Task: Add Sprouts Organic Extra Firm Tofu to the cart.
Action: Mouse moved to (13, 56)
Screenshot: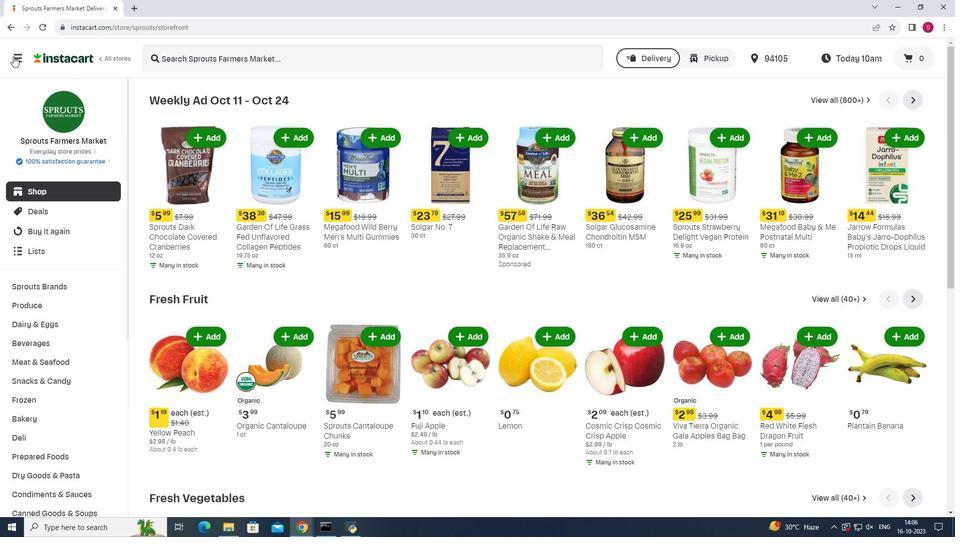 
Action: Mouse pressed left at (13, 56)
Screenshot: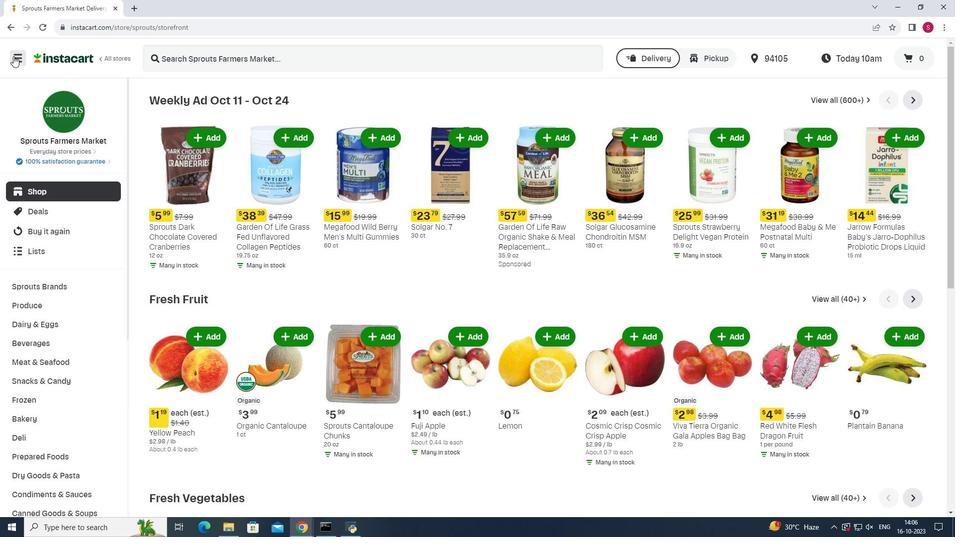 
Action: Mouse moved to (53, 265)
Screenshot: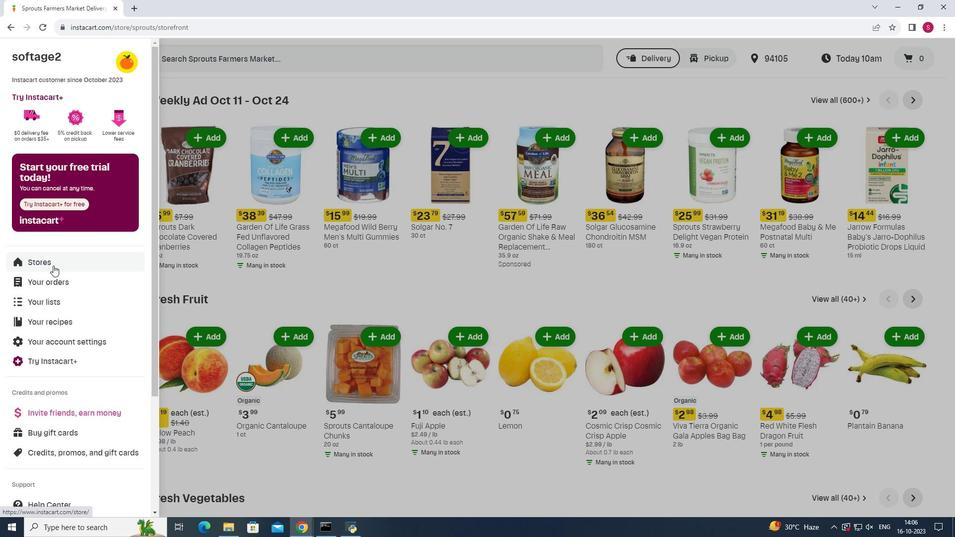 
Action: Mouse pressed left at (53, 265)
Screenshot: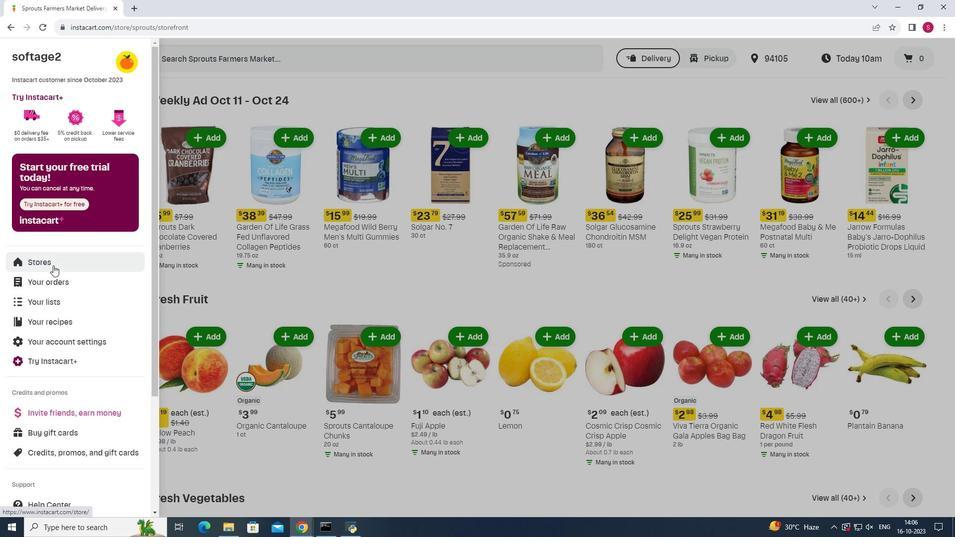 
Action: Mouse moved to (226, 91)
Screenshot: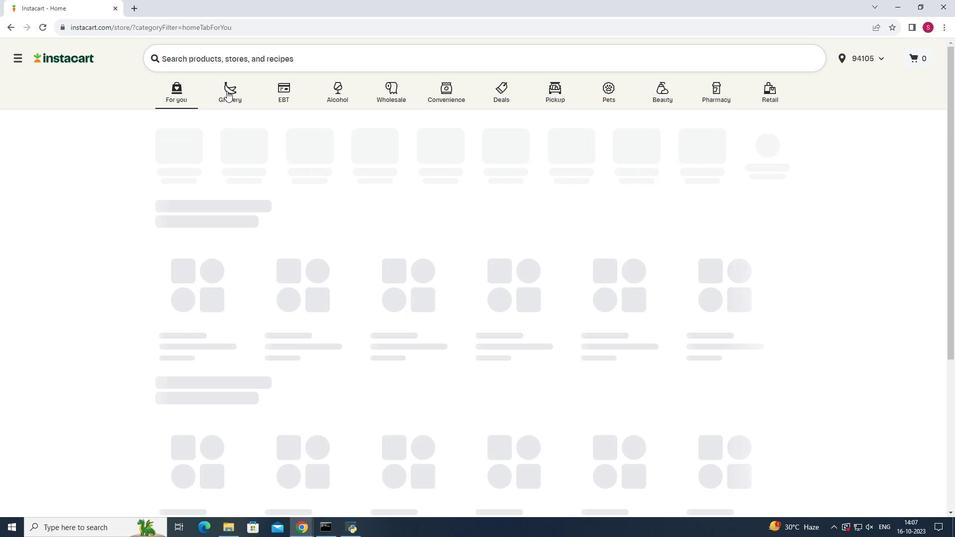 
Action: Mouse pressed left at (226, 91)
Screenshot: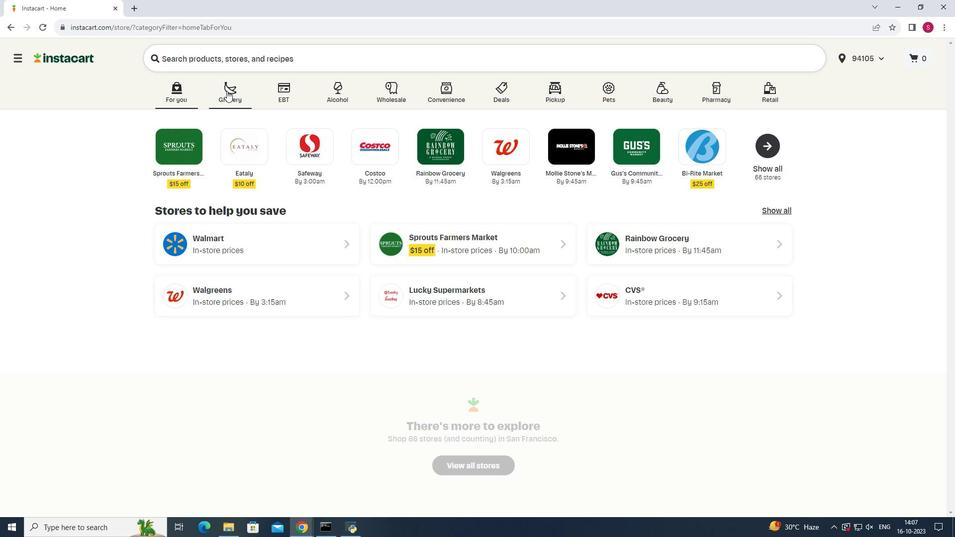 
Action: Mouse moved to (664, 141)
Screenshot: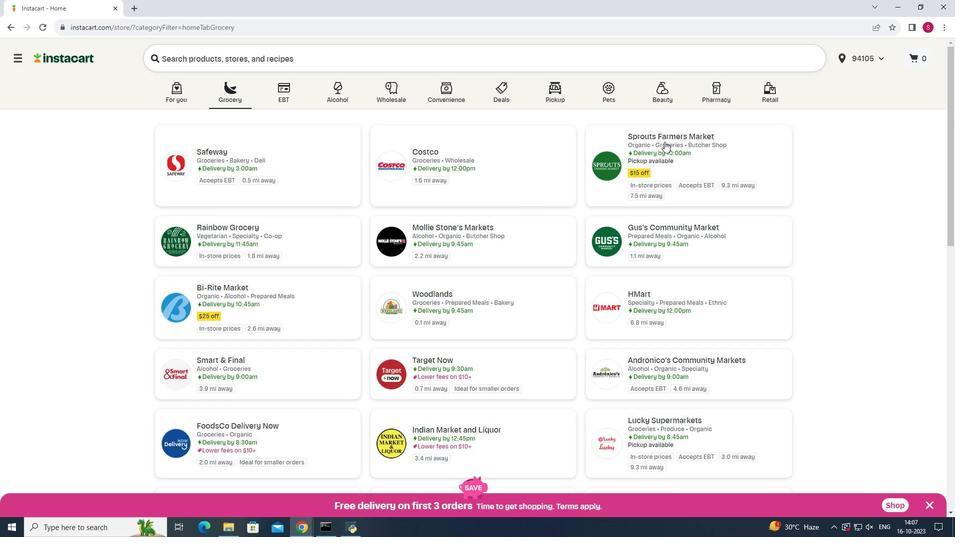 
Action: Mouse pressed left at (664, 141)
Screenshot: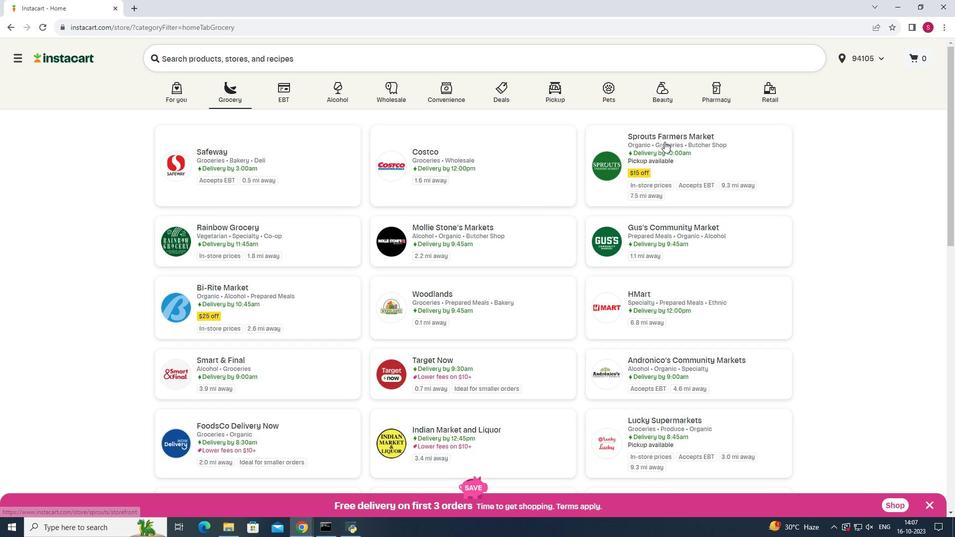 
Action: Mouse moved to (64, 359)
Screenshot: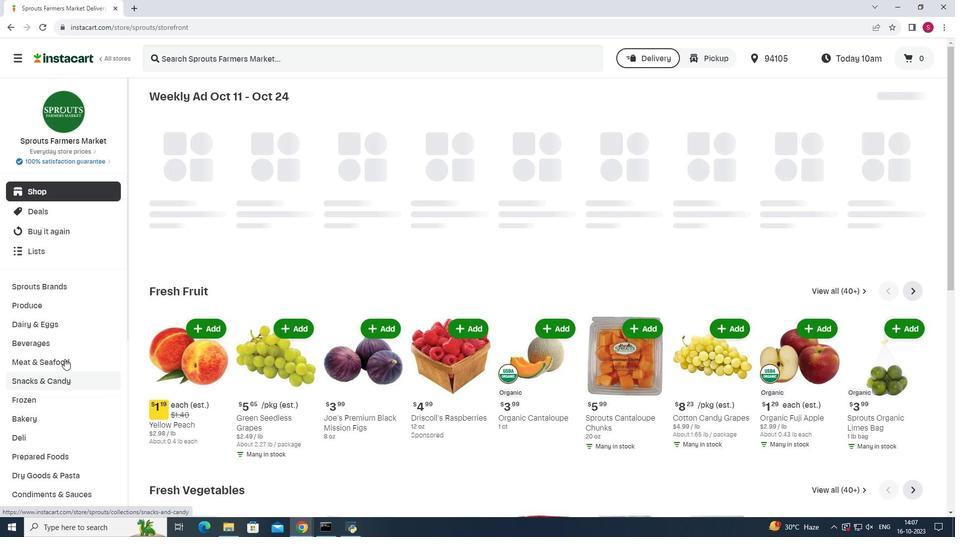 
Action: Mouse pressed left at (64, 359)
Screenshot: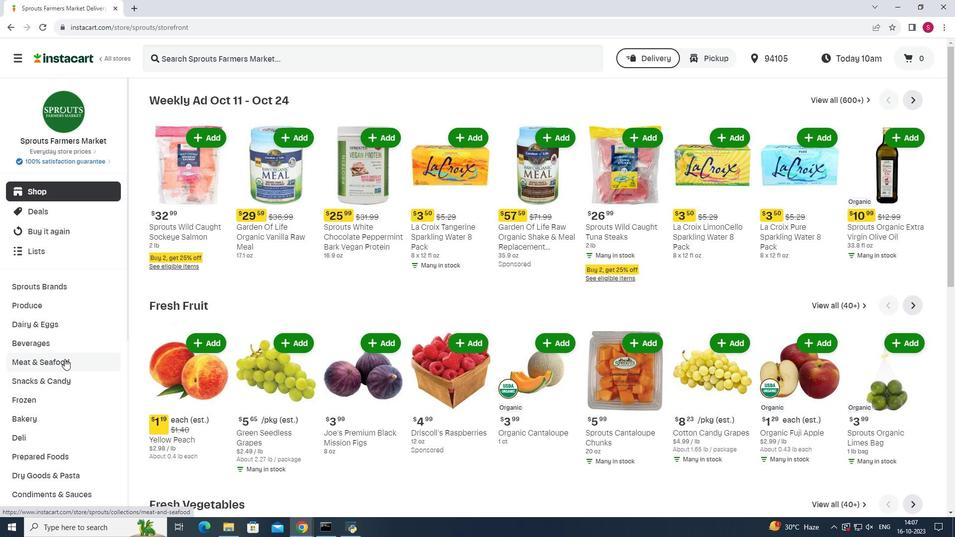 
Action: Mouse moved to (718, 123)
Screenshot: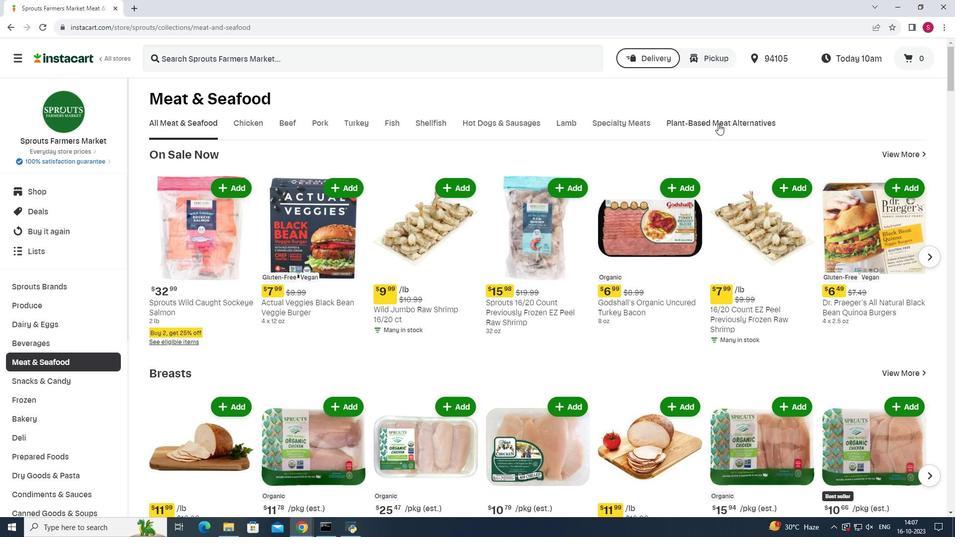 
Action: Mouse pressed left at (718, 123)
Screenshot: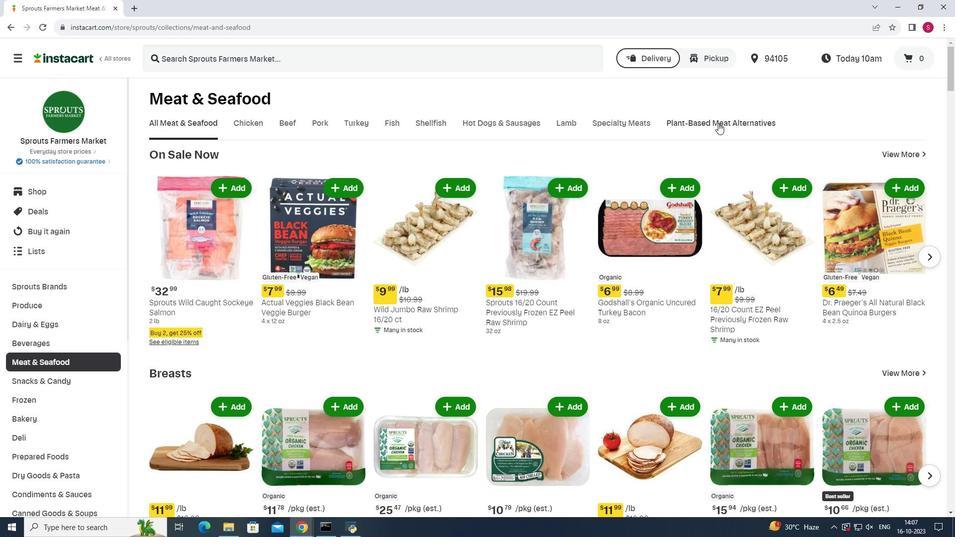 
Action: Mouse moved to (211, 162)
Screenshot: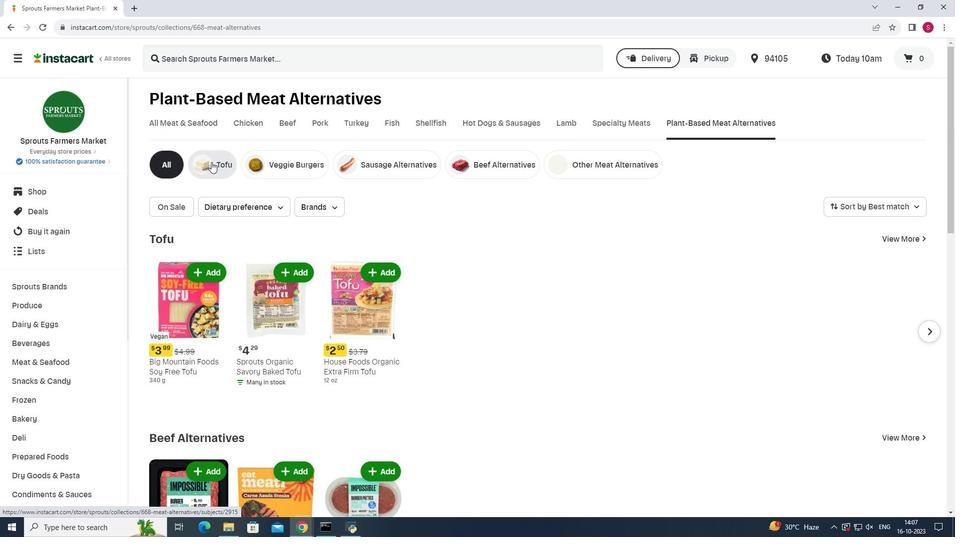 
Action: Mouse pressed left at (211, 162)
Screenshot: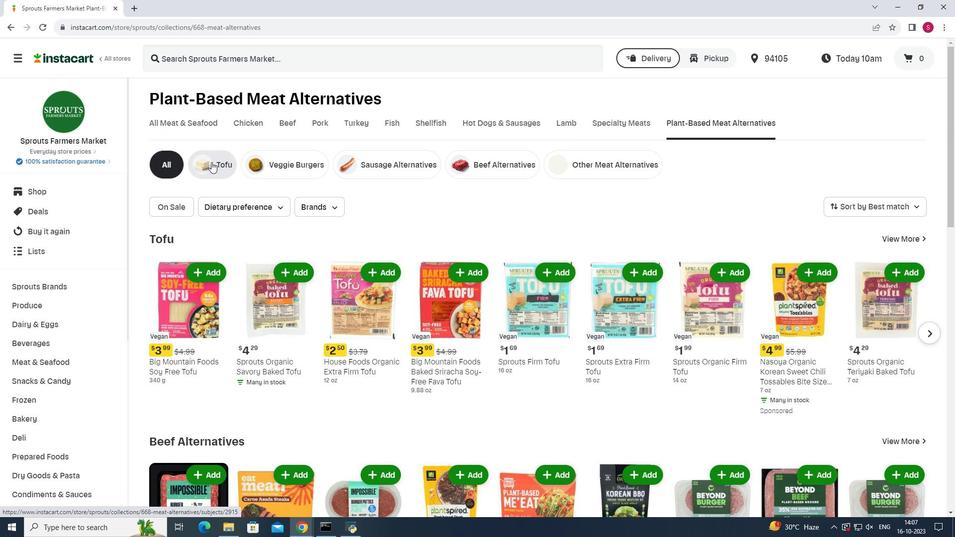 
Action: Mouse moved to (400, 53)
Screenshot: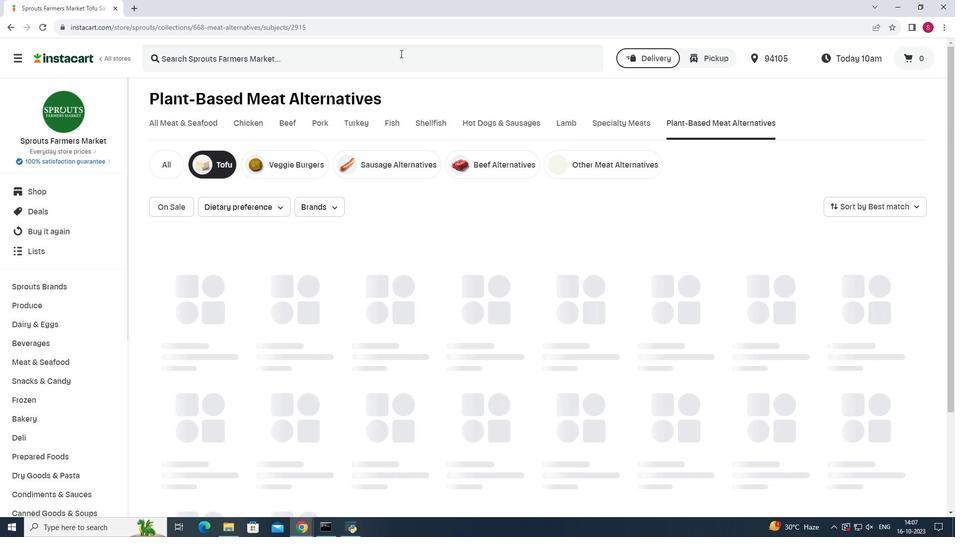 
Action: Mouse pressed left at (400, 53)
Screenshot: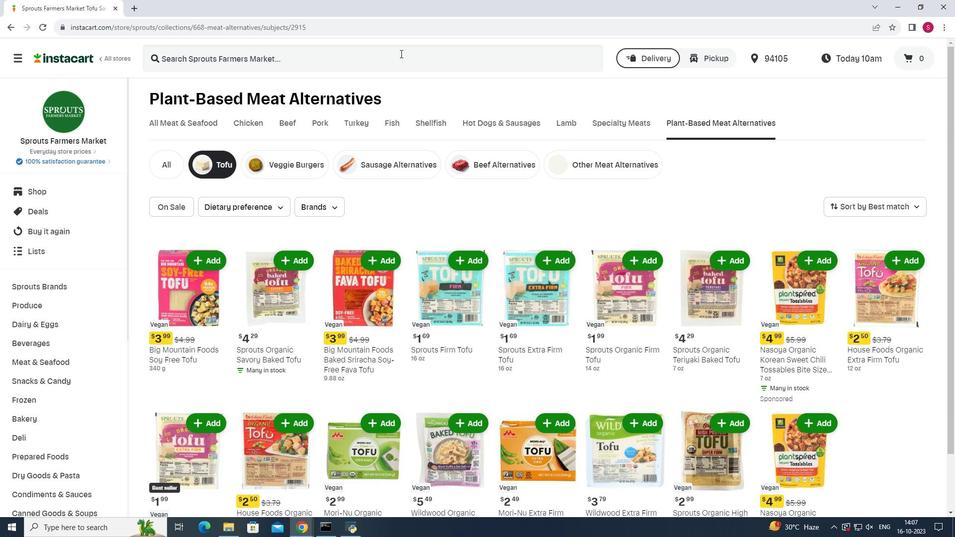 
Action: Mouse moved to (392, 55)
Screenshot: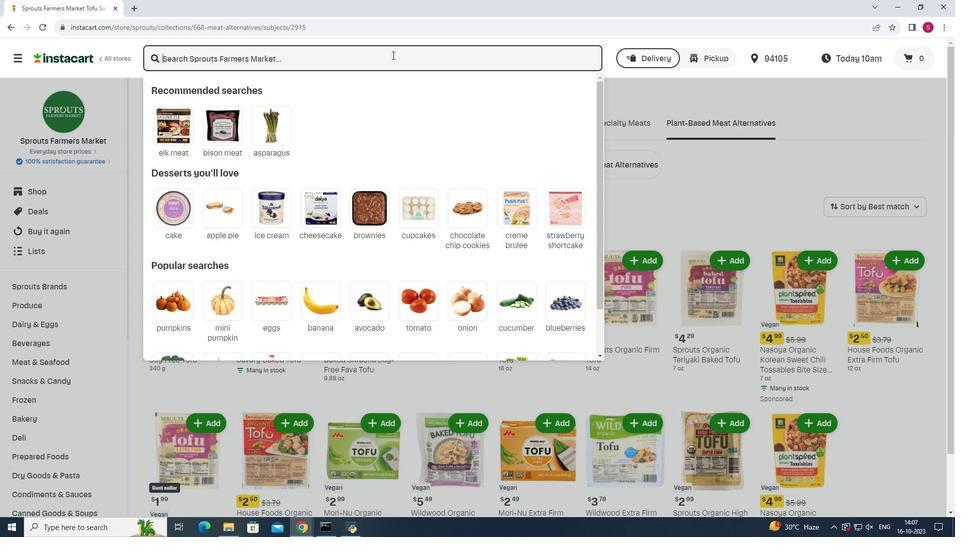 
Action: Key pressed <Key.shift>Sprouts<Key.space><Key.shift>Organic<Key.space><Key.shift>Extra<Key.space><Key.shift>Firm<Key.space><Key.shift>Tofu<Key.enter>
Screenshot: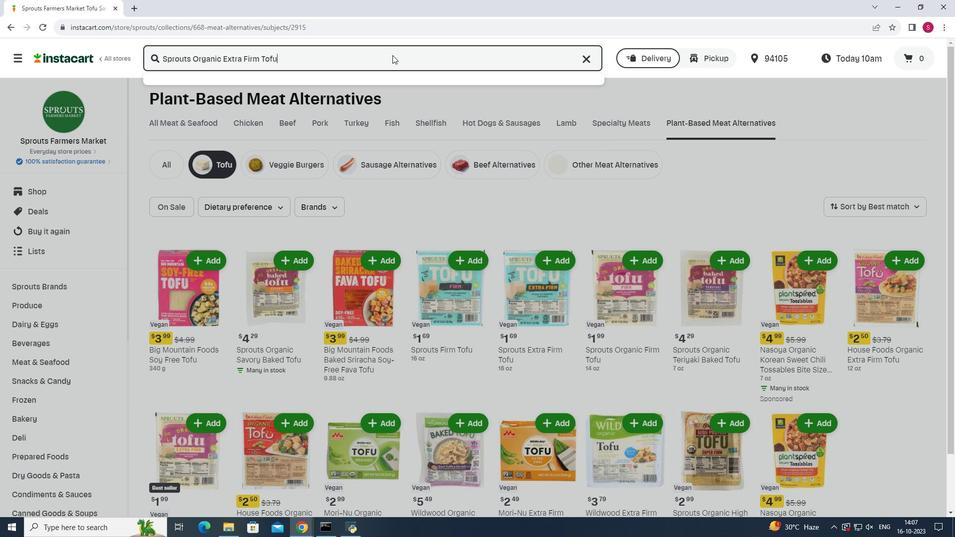 
Action: Mouse moved to (386, 271)
Screenshot: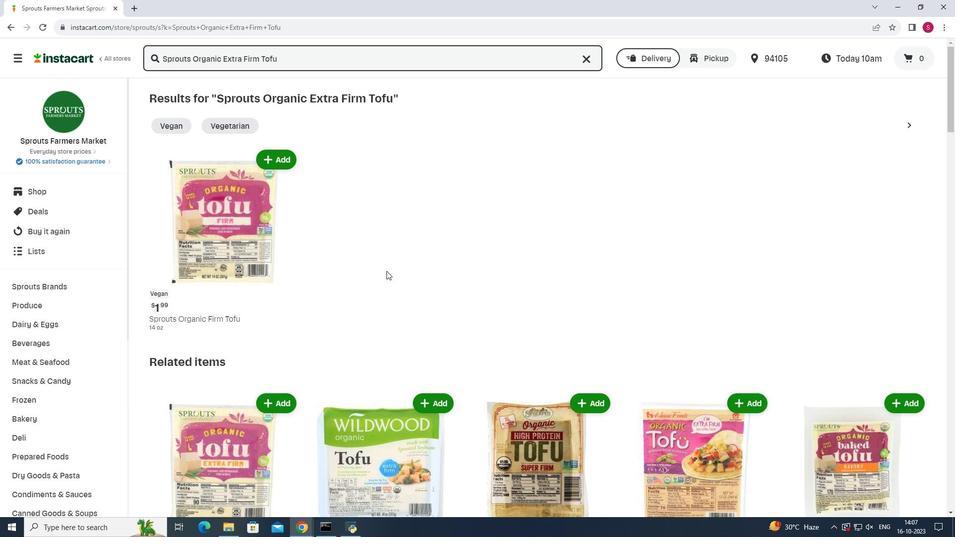 
Action: Mouse scrolled (386, 270) with delta (0, 0)
Screenshot: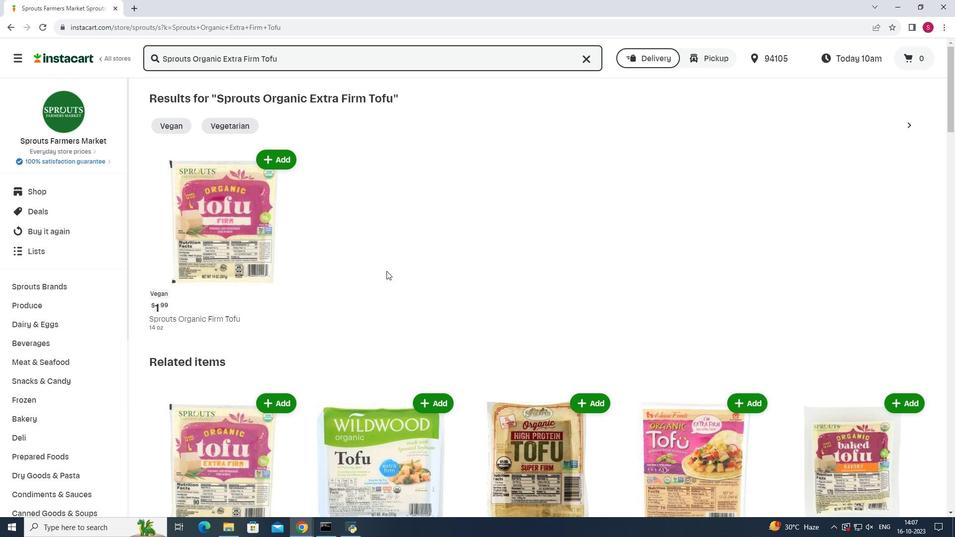 
Action: Mouse scrolled (386, 270) with delta (0, 0)
Screenshot: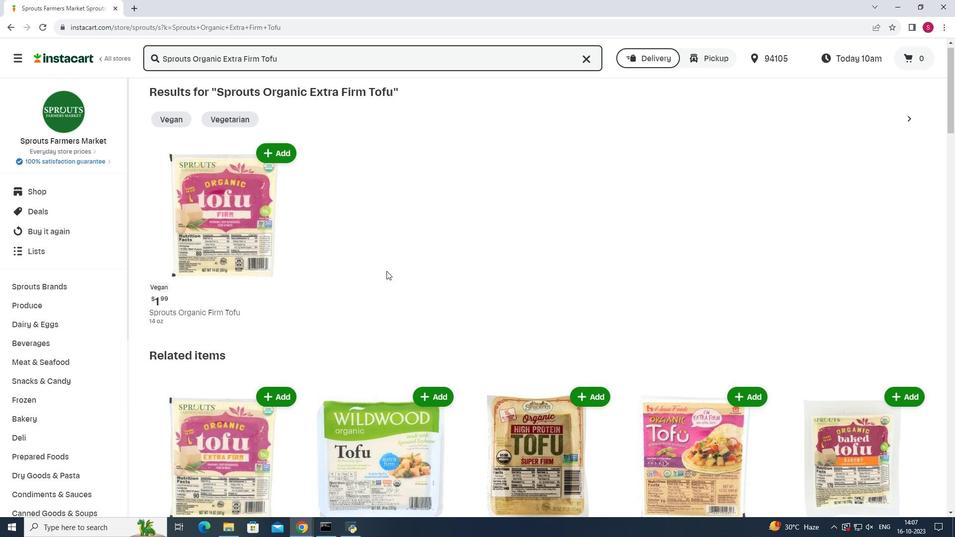 
Action: Mouse scrolled (386, 270) with delta (0, 0)
Screenshot: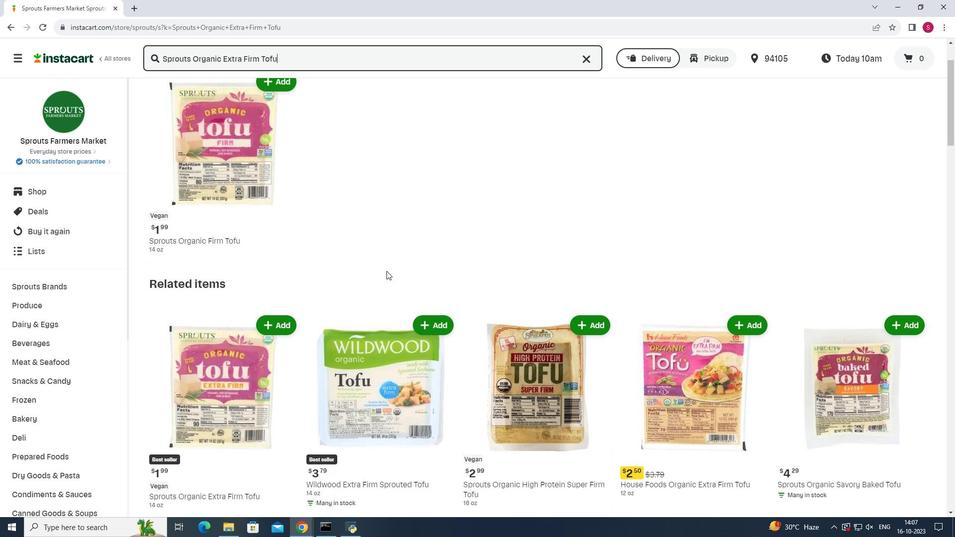 
Action: Mouse scrolled (386, 270) with delta (0, 0)
Screenshot: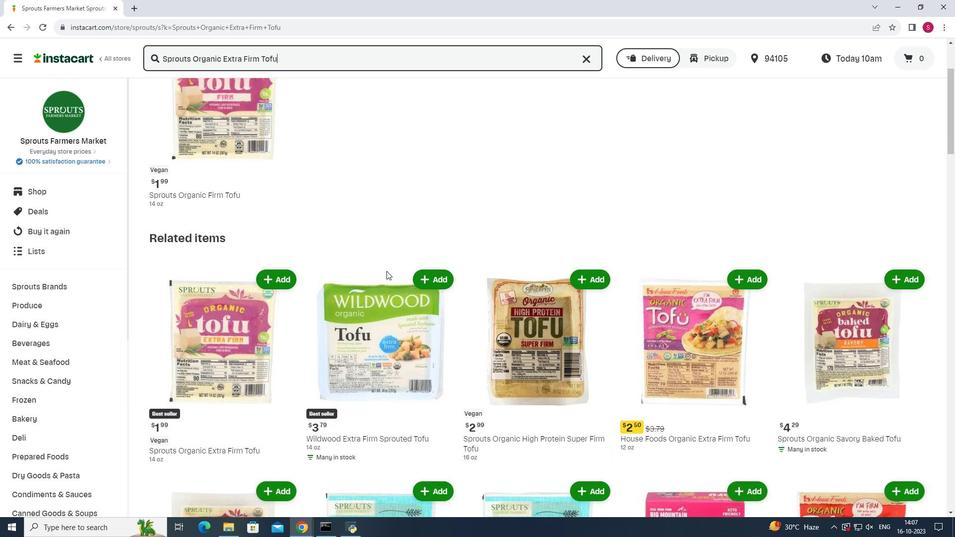 
Action: Mouse moved to (271, 201)
Screenshot: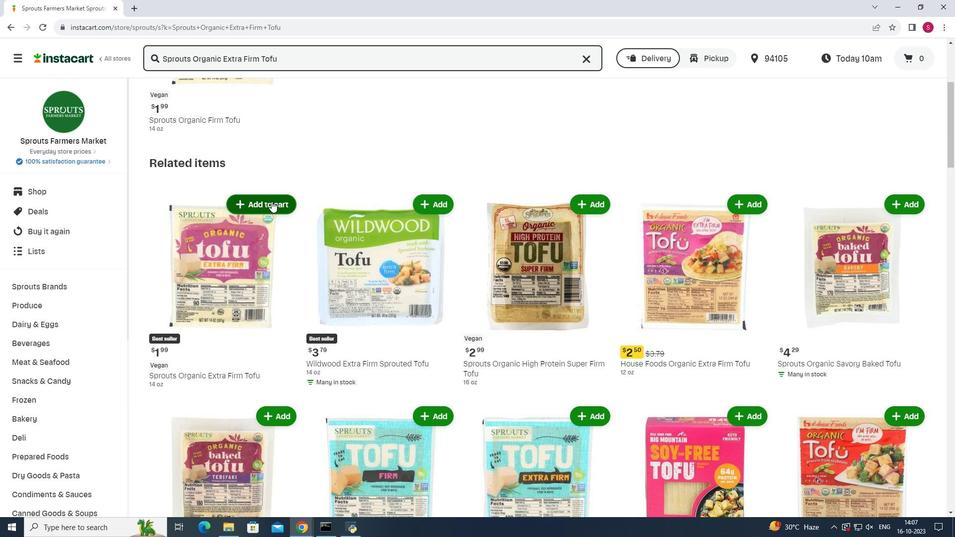
Action: Mouse pressed left at (271, 201)
Screenshot: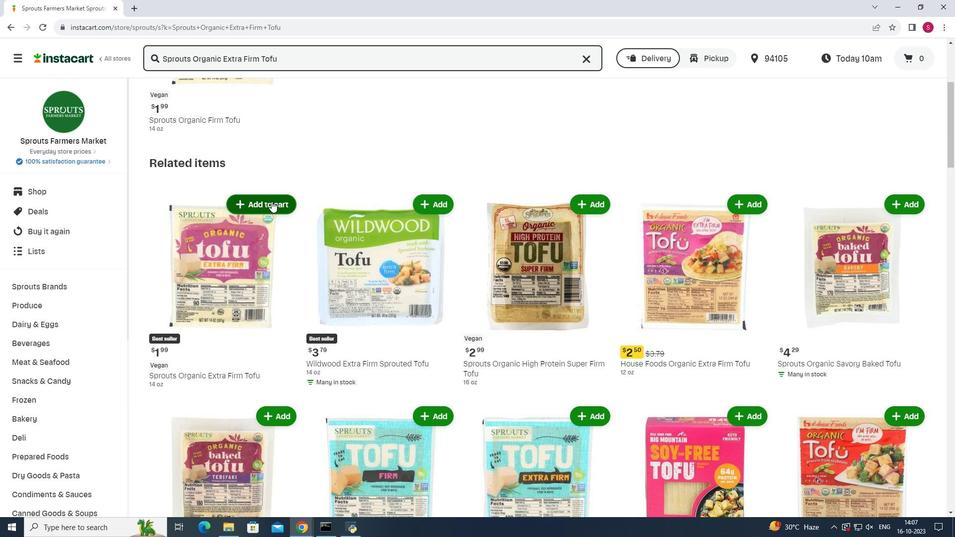 
